 Task: View output tab.
Action: Mouse moved to (151, 3)
Screenshot: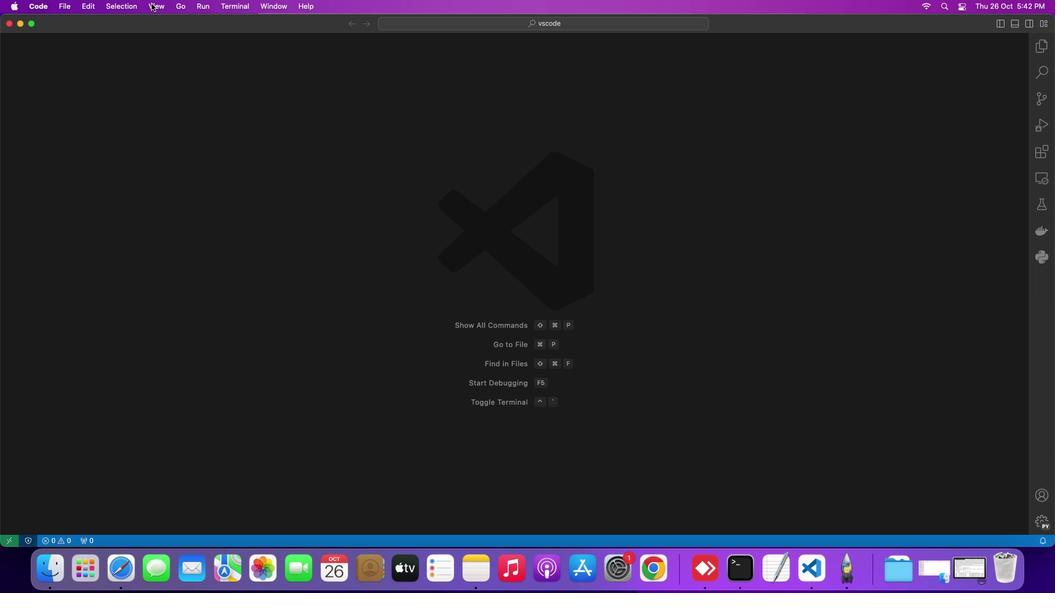 
Action: Mouse pressed left at (151, 3)
Screenshot: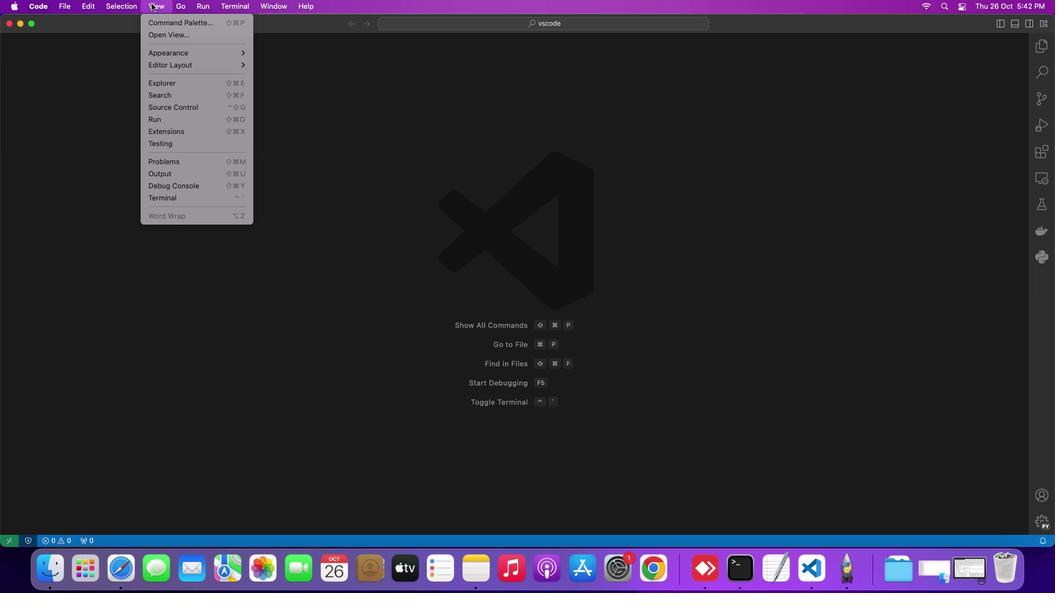 
Action: Mouse moved to (163, 170)
Screenshot: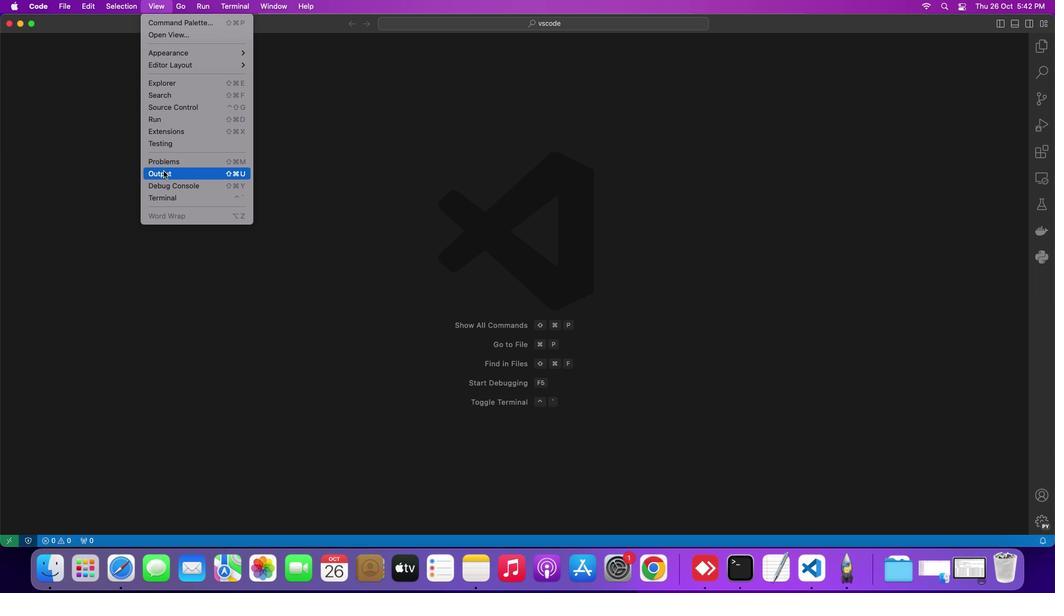 
Action: Mouse pressed left at (163, 170)
Screenshot: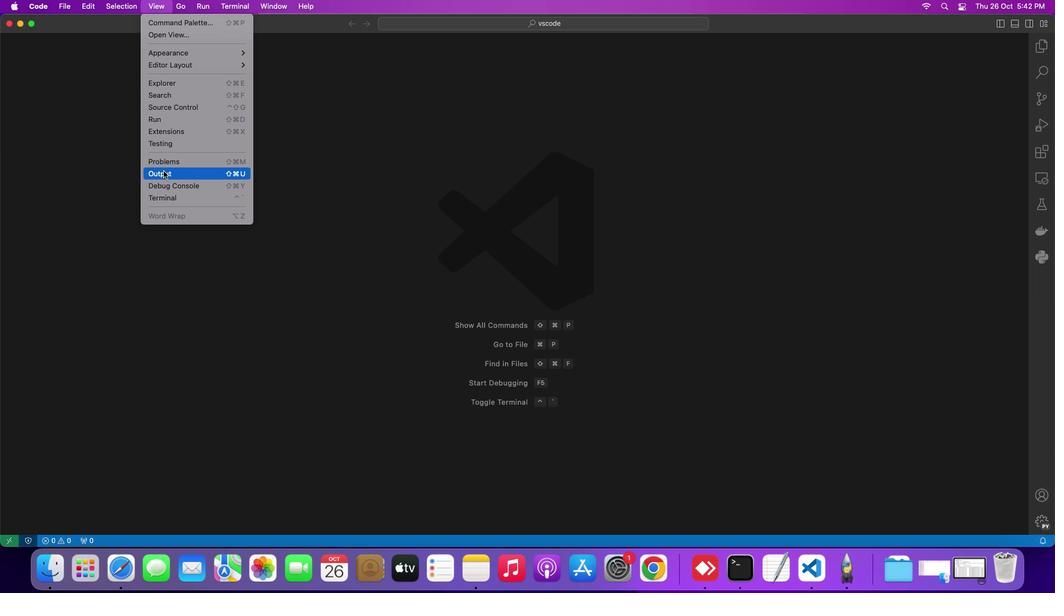 
Action: Mouse moved to (760, 208)
Screenshot: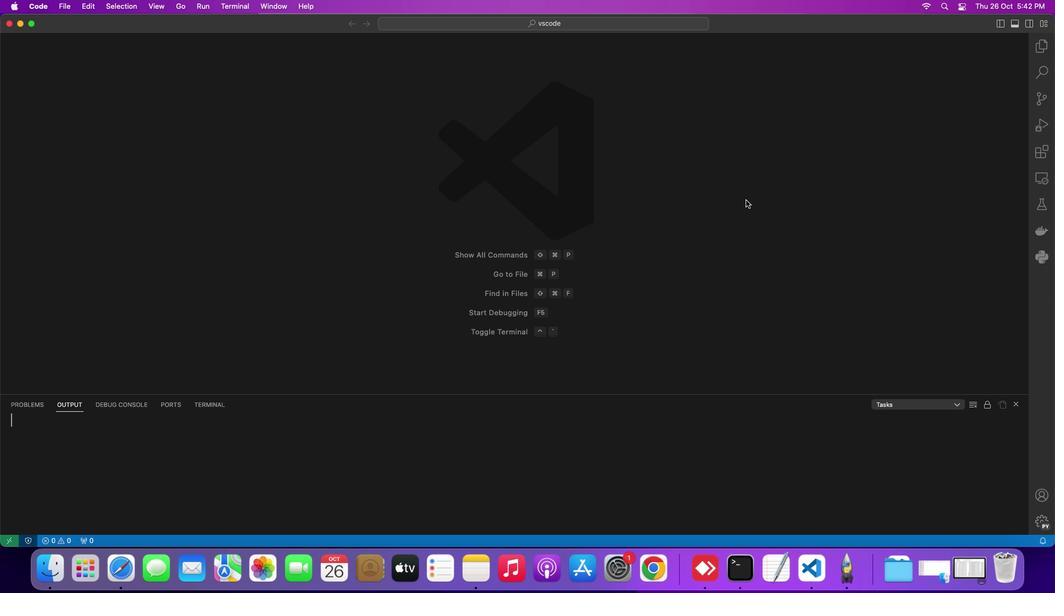 
